 Task: Add 1 hour 30 minutes before the event.
Action: Mouse moved to (176, 412)
Screenshot: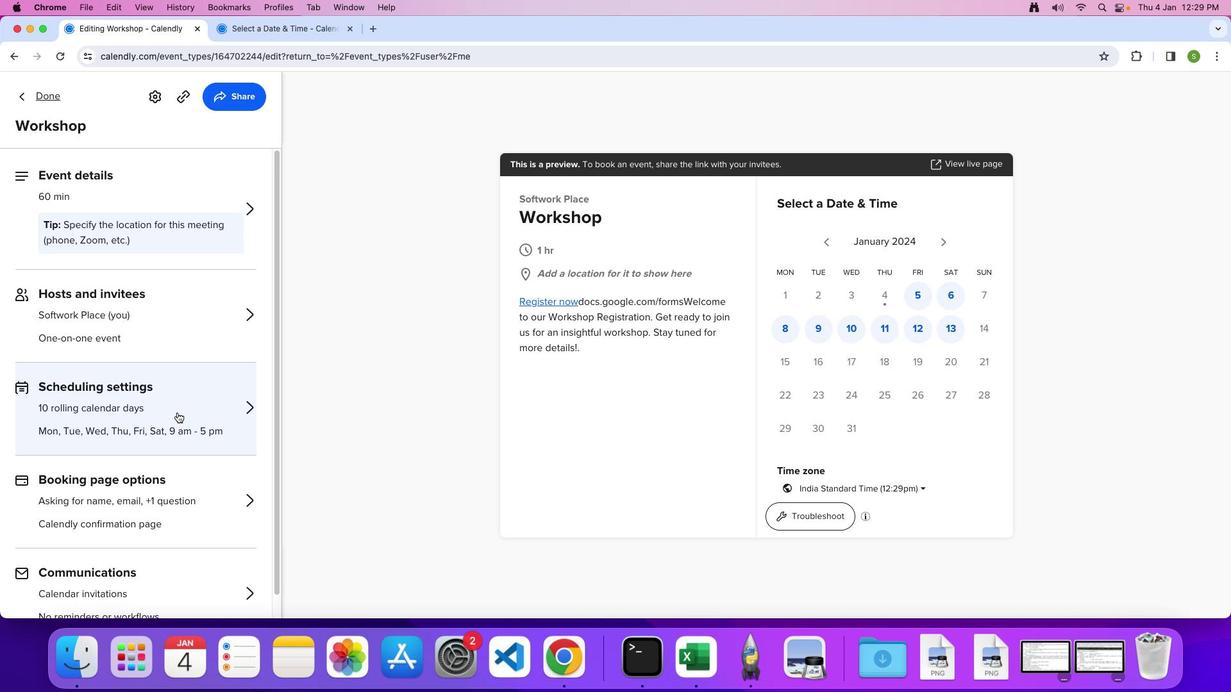 
Action: Mouse pressed left at (176, 412)
Screenshot: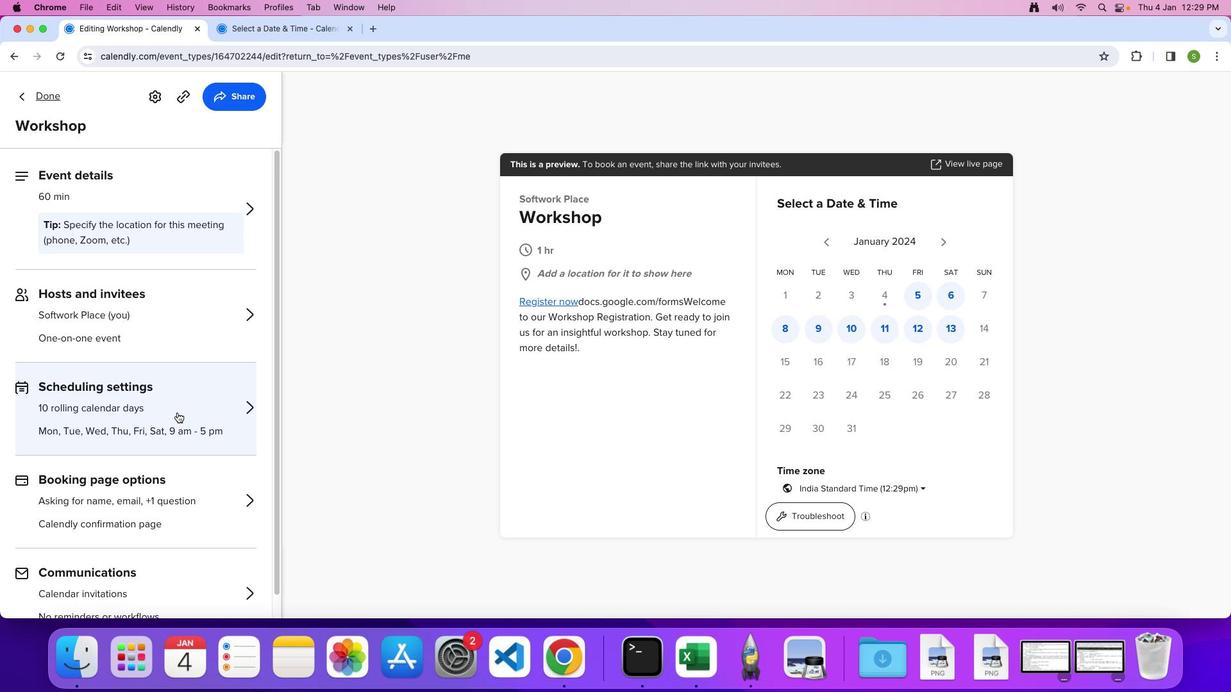 
Action: Mouse moved to (162, 496)
Screenshot: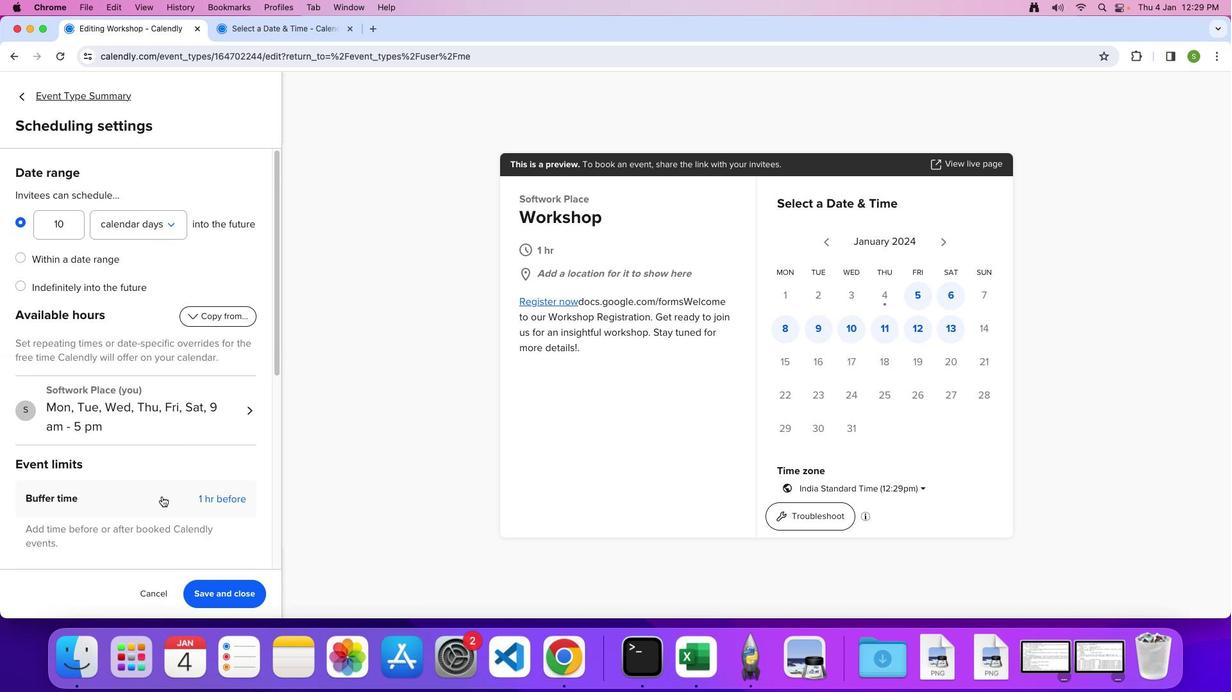
Action: Mouse pressed left at (162, 496)
Screenshot: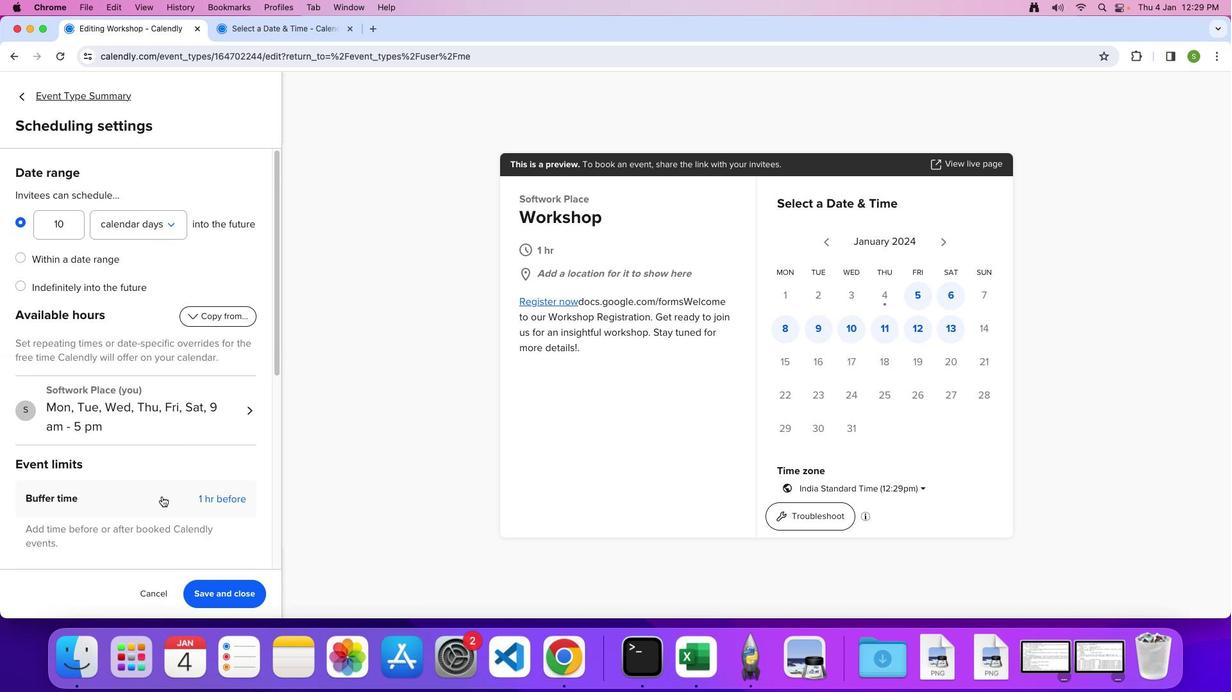 
Action: Mouse moved to (172, 484)
Screenshot: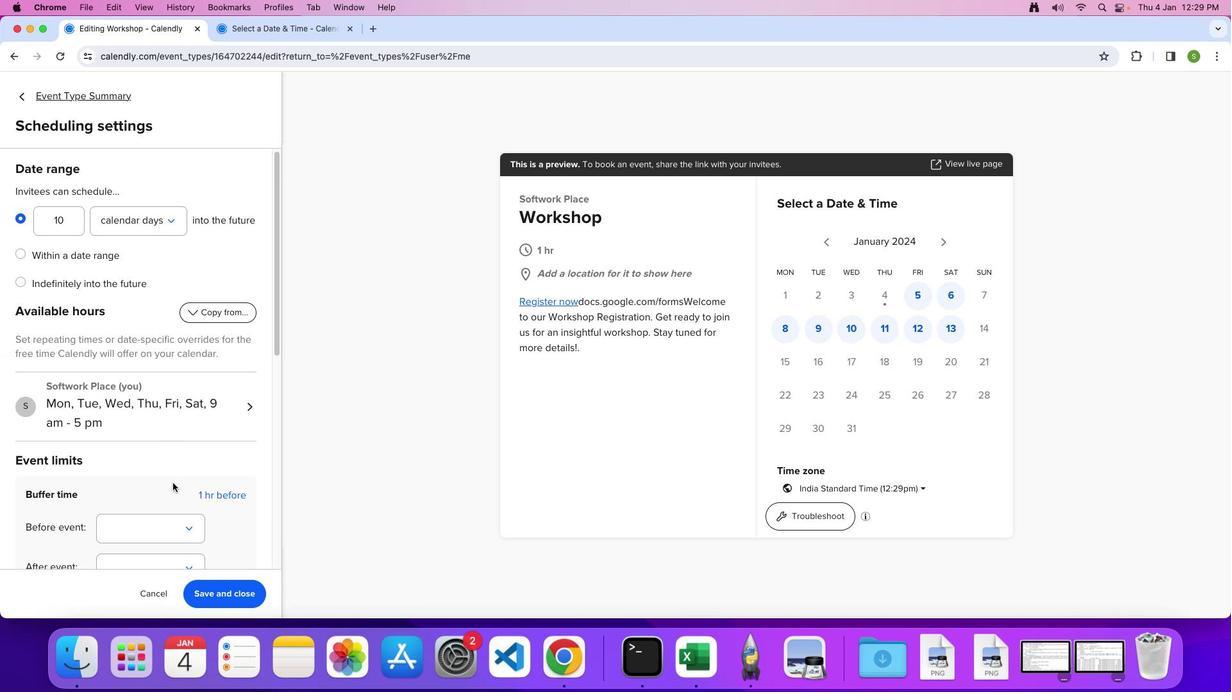 
Action: Mouse scrolled (172, 484) with delta (0, 0)
Screenshot: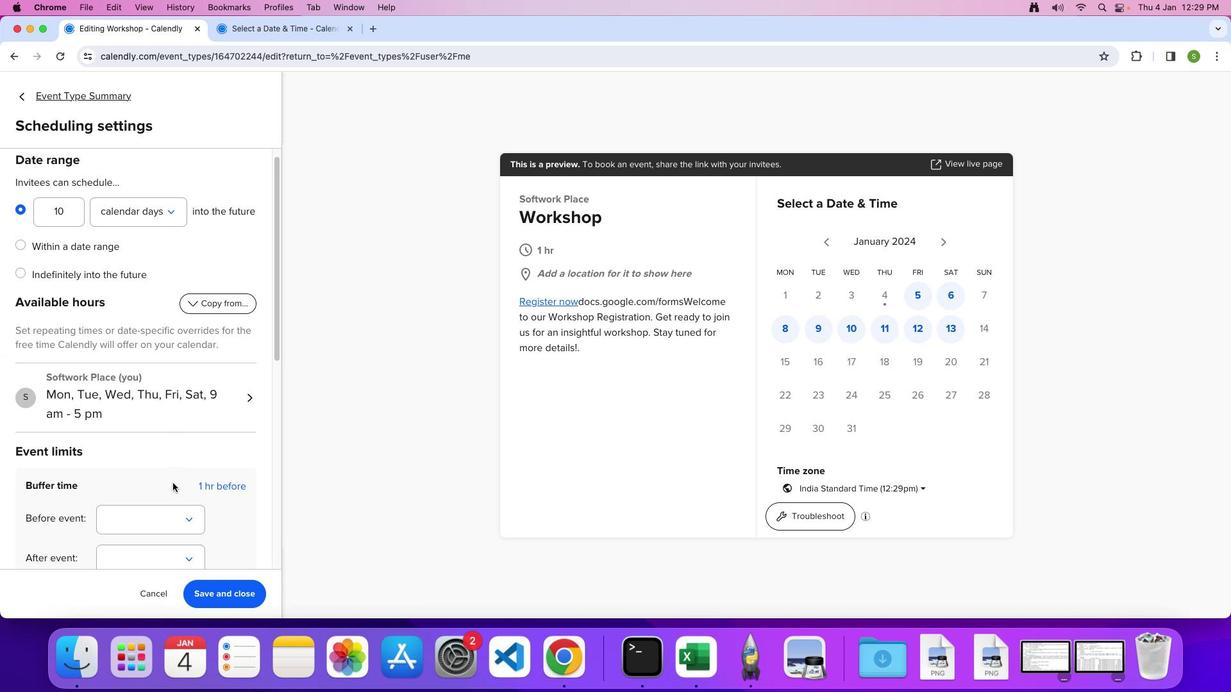 
Action: Mouse scrolled (172, 484) with delta (0, 0)
Screenshot: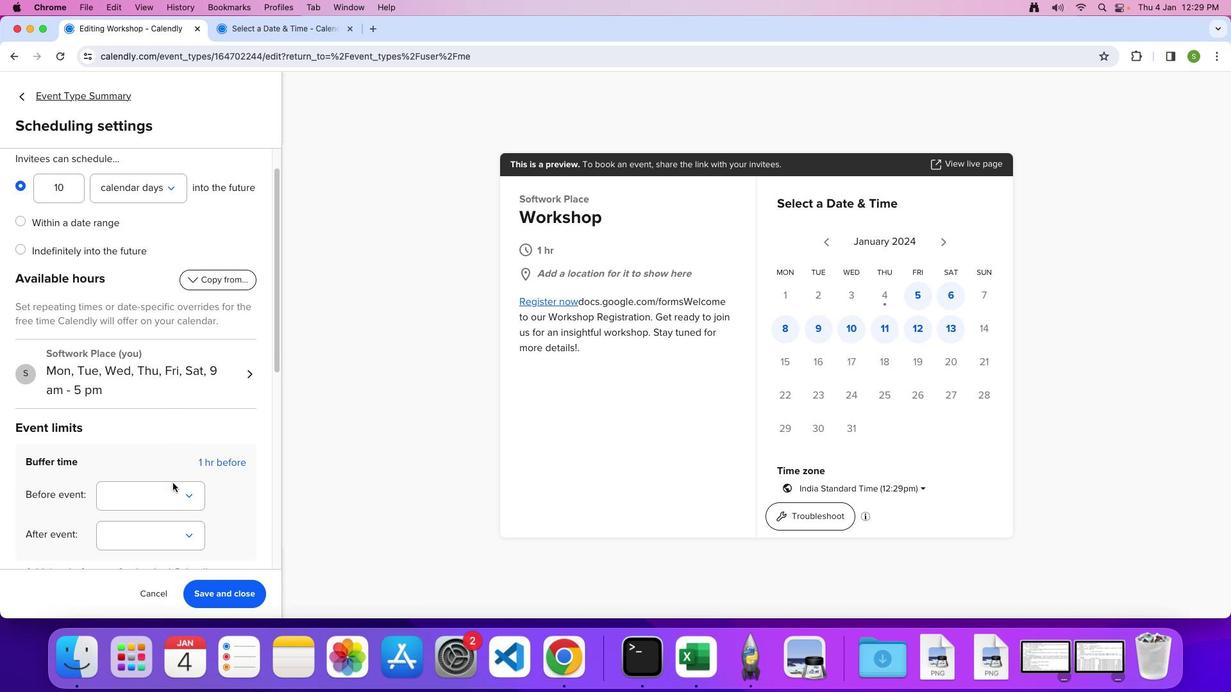 
Action: Mouse moved to (172, 483)
Screenshot: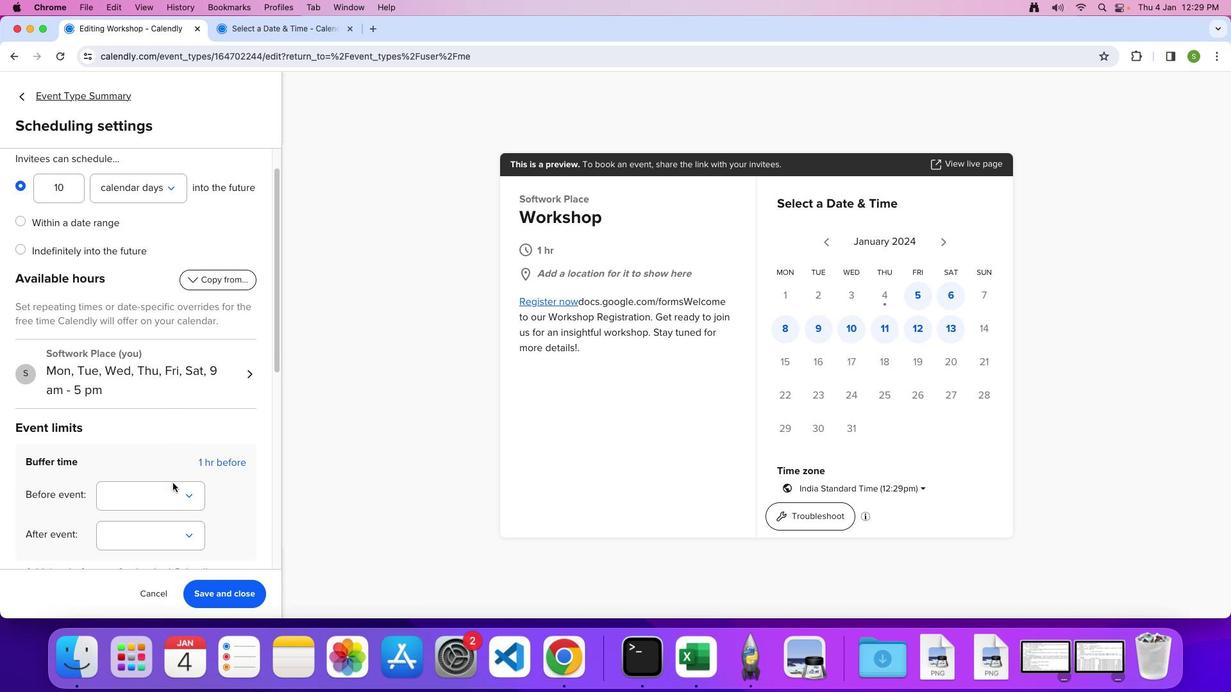 
Action: Mouse scrolled (172, 483) with delta (0, -1)
Screenshot: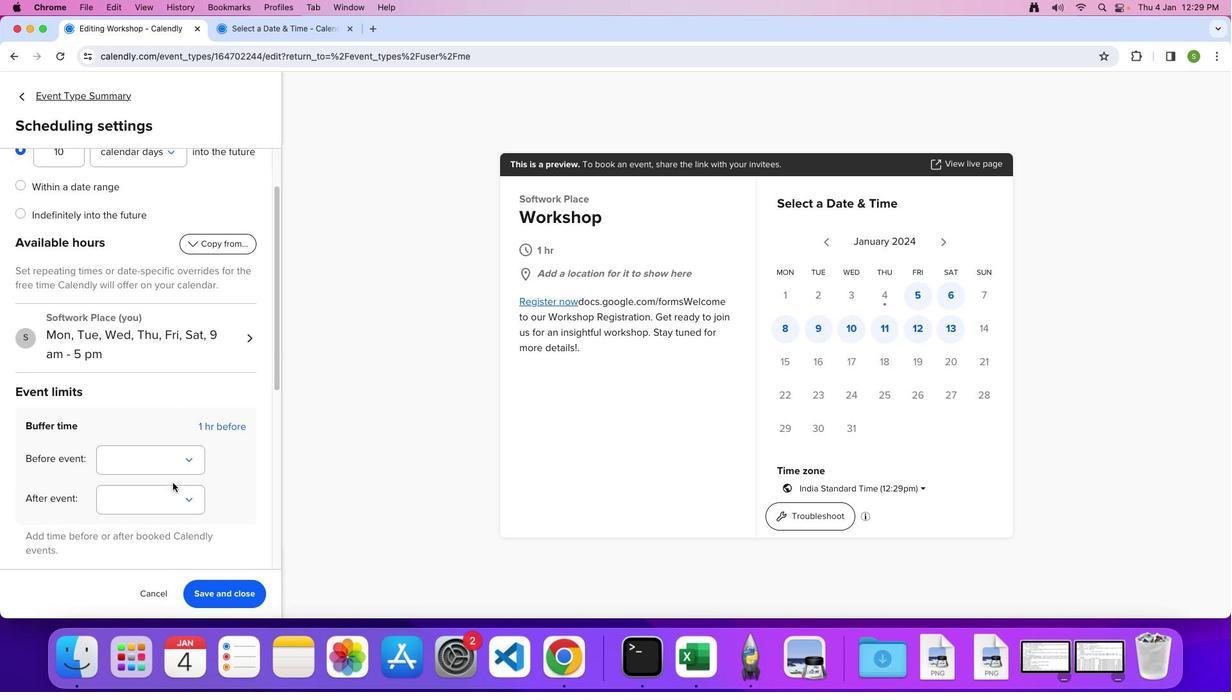 
Action: Mouse moved to (184, 395)
Screenshot: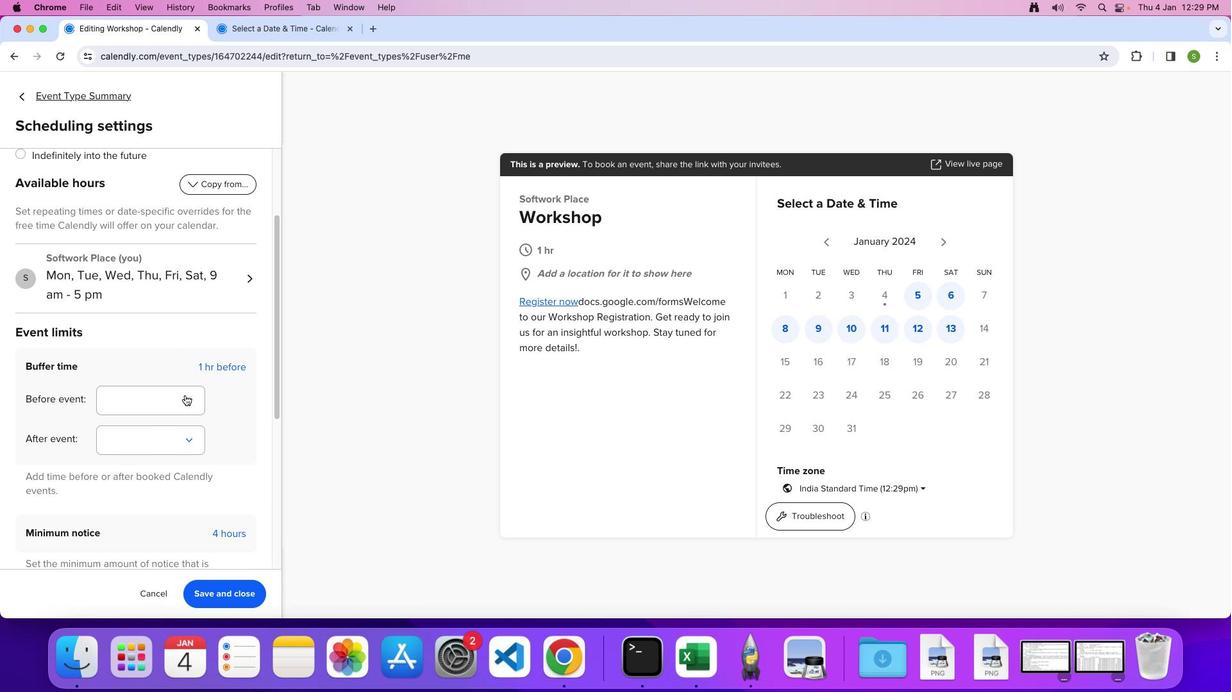 
Action: Mouse pressed left at (184, 395)
Screenshot: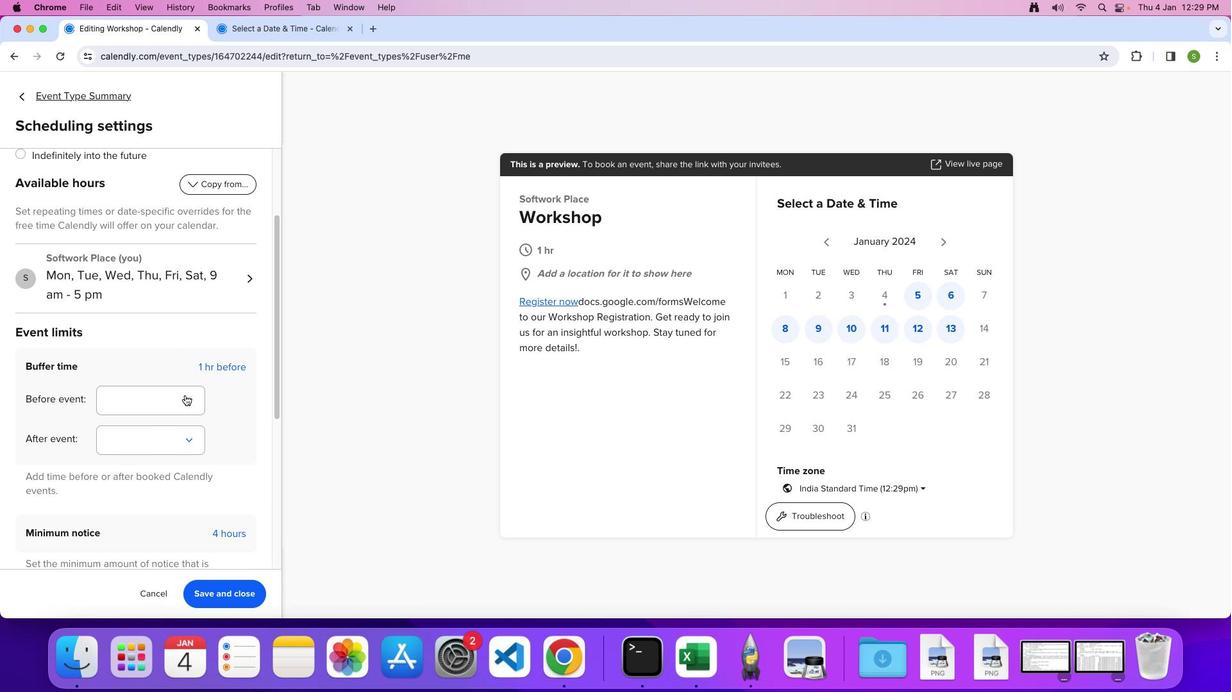 
Action: Mouse moved to (149, 499)
Screenshot: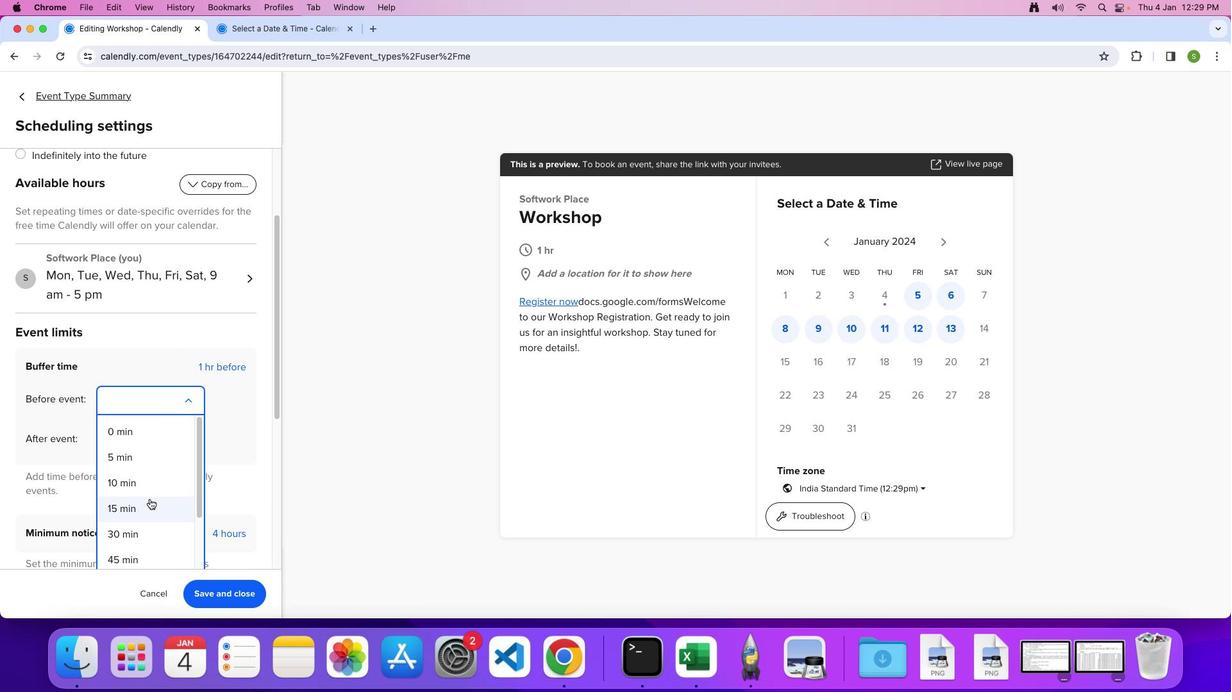
Action: Mouse scrolled (149, 499) with delta (0, 0)
Screenshot: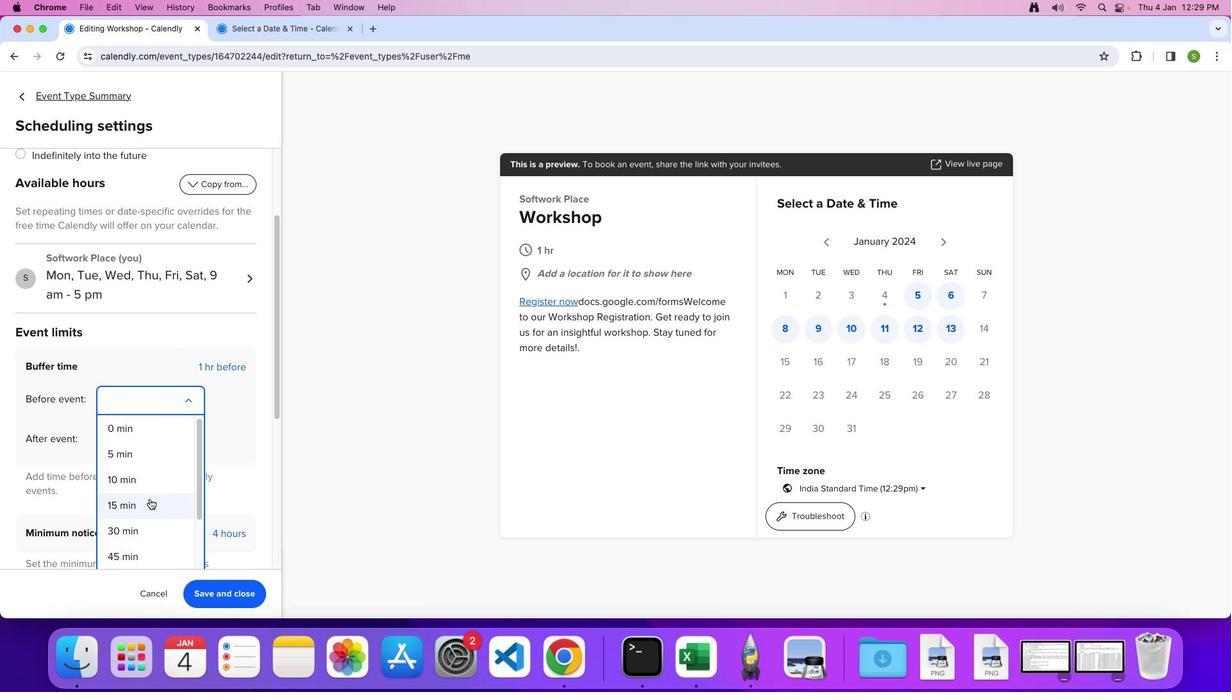 
Action: Mouse scrolled (149, 499) with delta (0, 0)
Screenshot: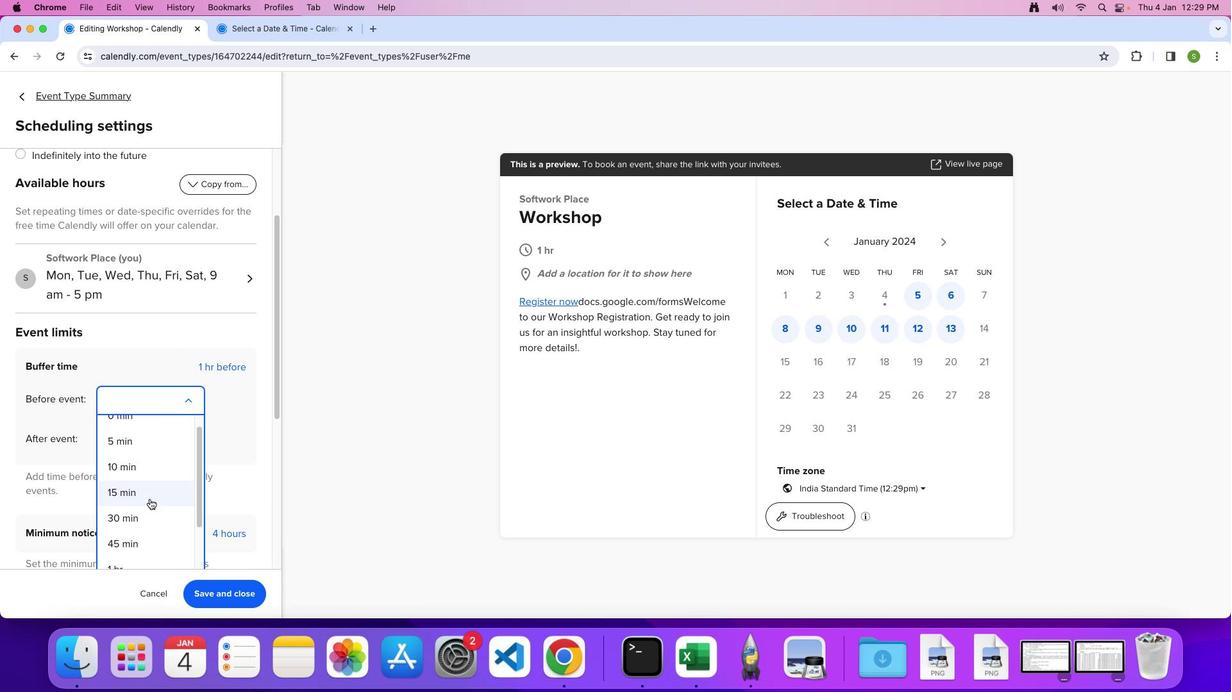
Action: Mouse scrolled (149, 499) with delta (0, -1)
Screenshot: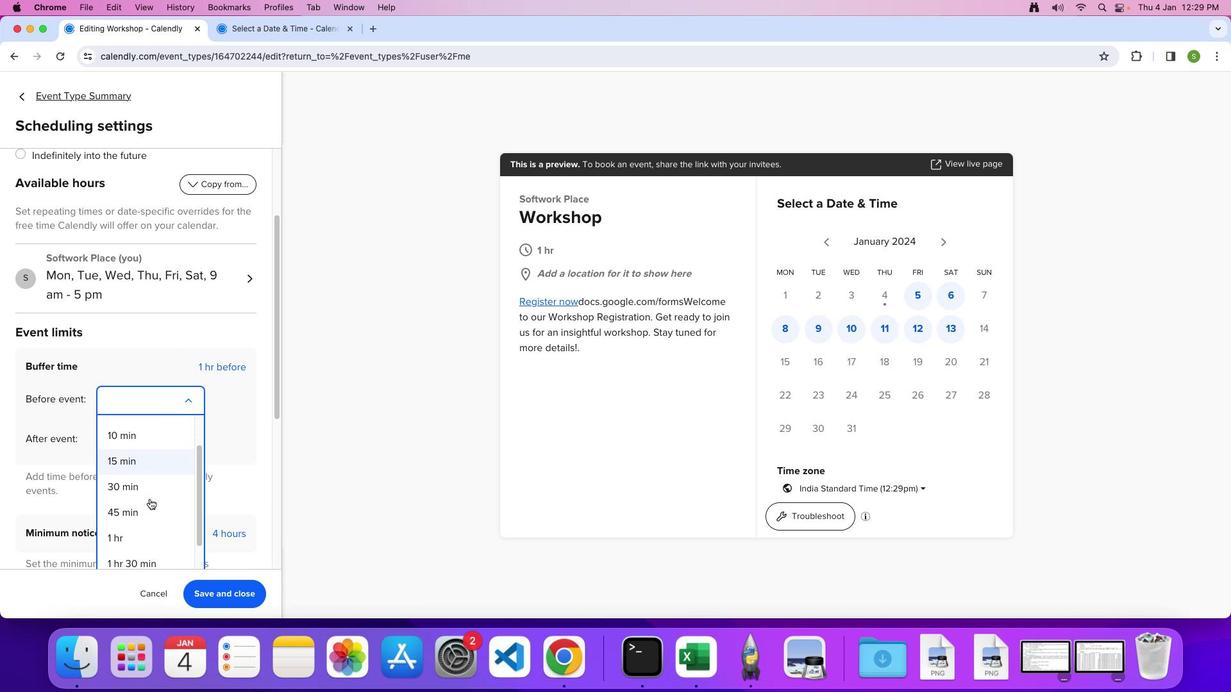 
Action: Mouse moved to (132, 514)
Screenshot: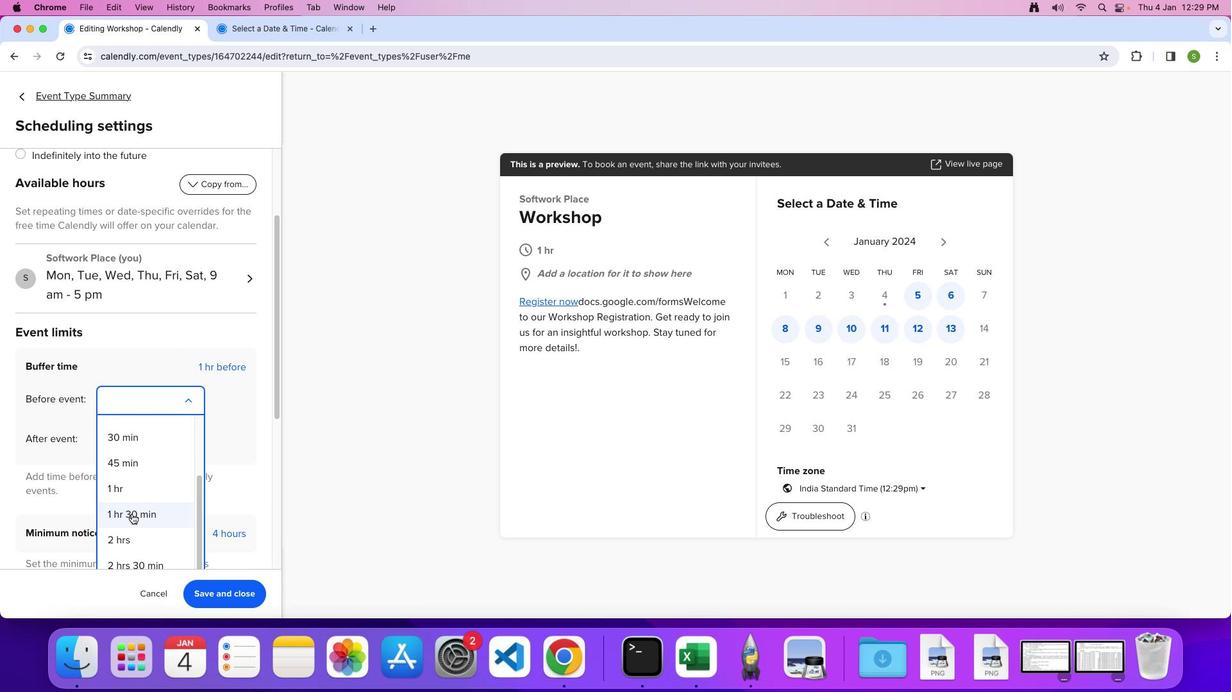 
Action: Mouse pressed left at (132, 514)
Screenshot: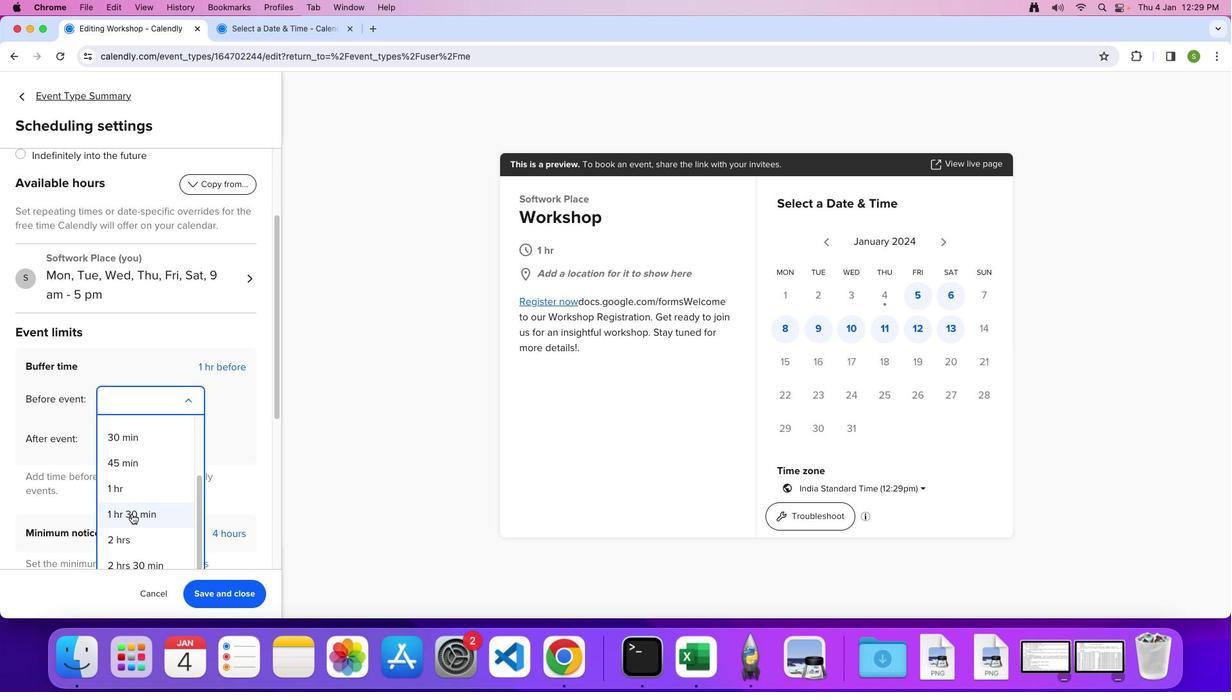 
Action: Mouse moved to (225, 596)
Screenshot: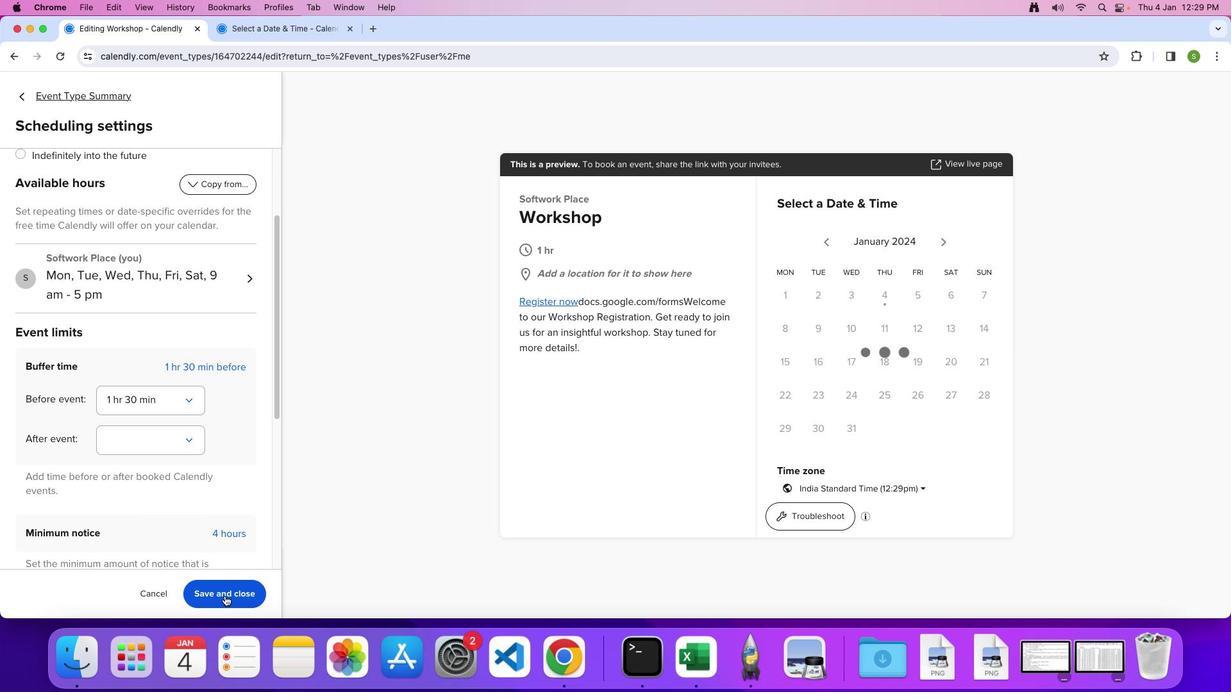 
Action: Mouse pressed left at (225, 596)
Screenshot: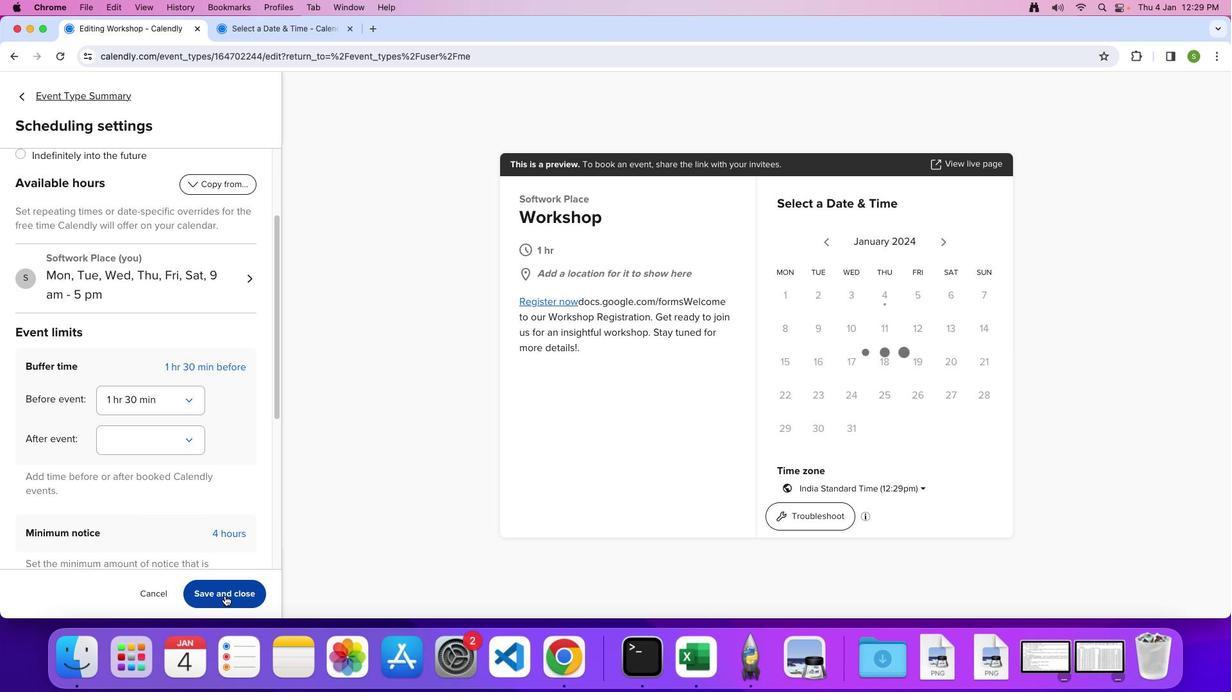 
Action: Mouse moved to (225, 595)
Screenshot: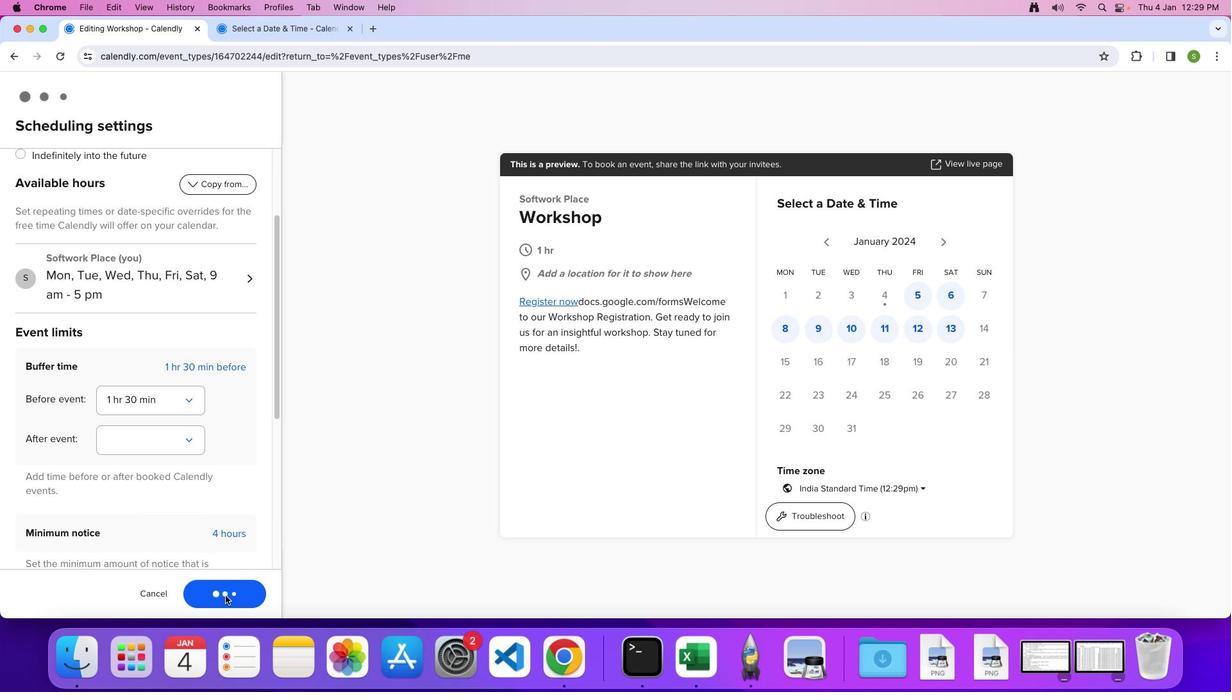 
